 Task: Choose the repositories for general actions permissions to "Selected repositories" in the organization "Mark56771".
Action: Mouse moved to (1045, 83)
Screenshot: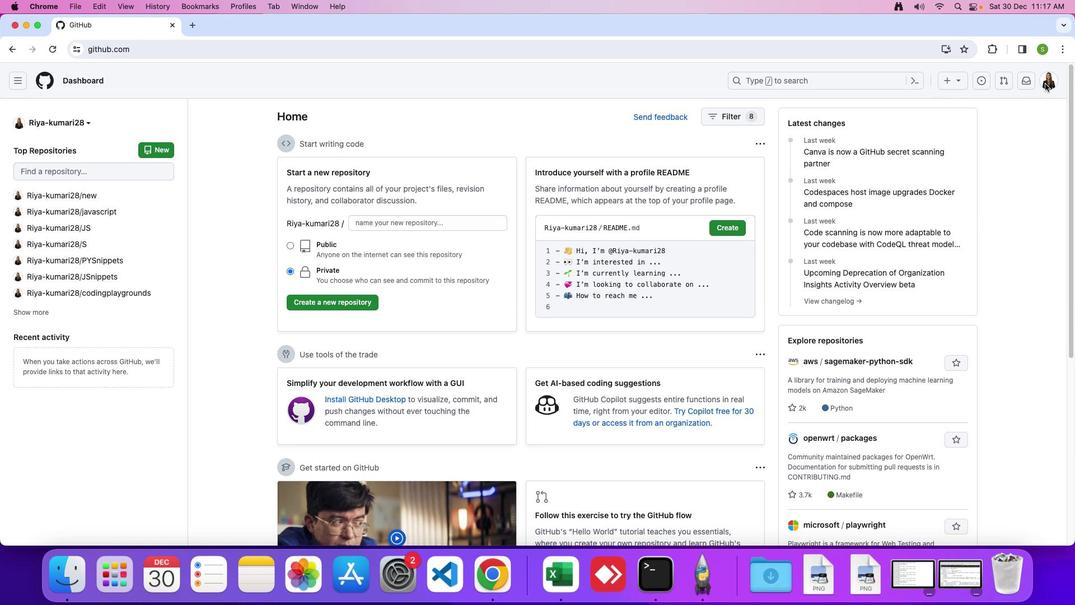 
Action: Mouse pressed left at (1045, 83)
Screenshot: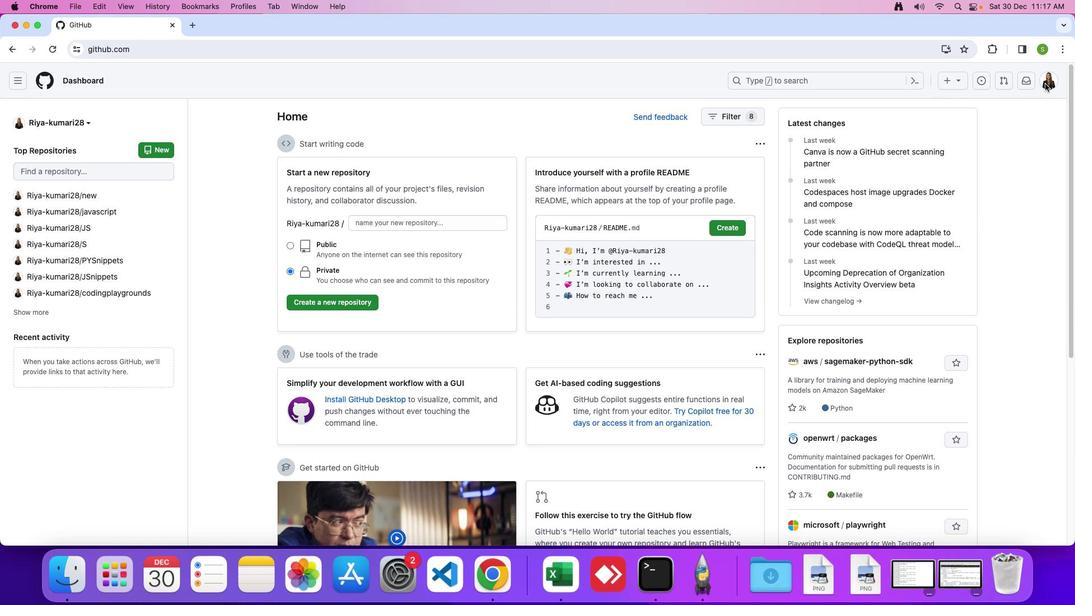 
Action: Mouse moved to (1046, 80)
Screenshot: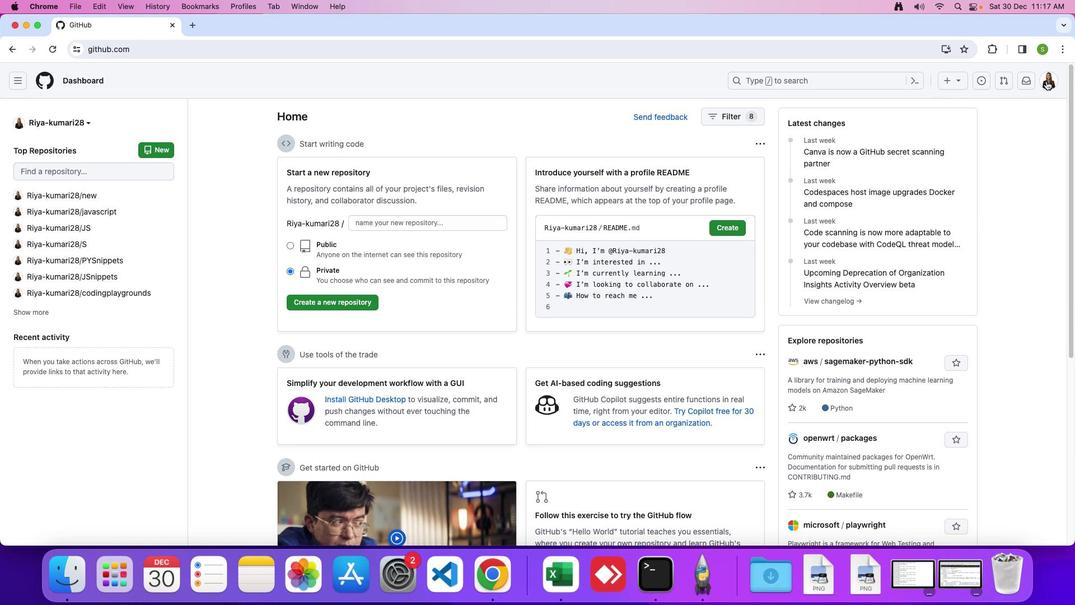 
Action: Mouse pressed left at (1046, 80)
Screenshot: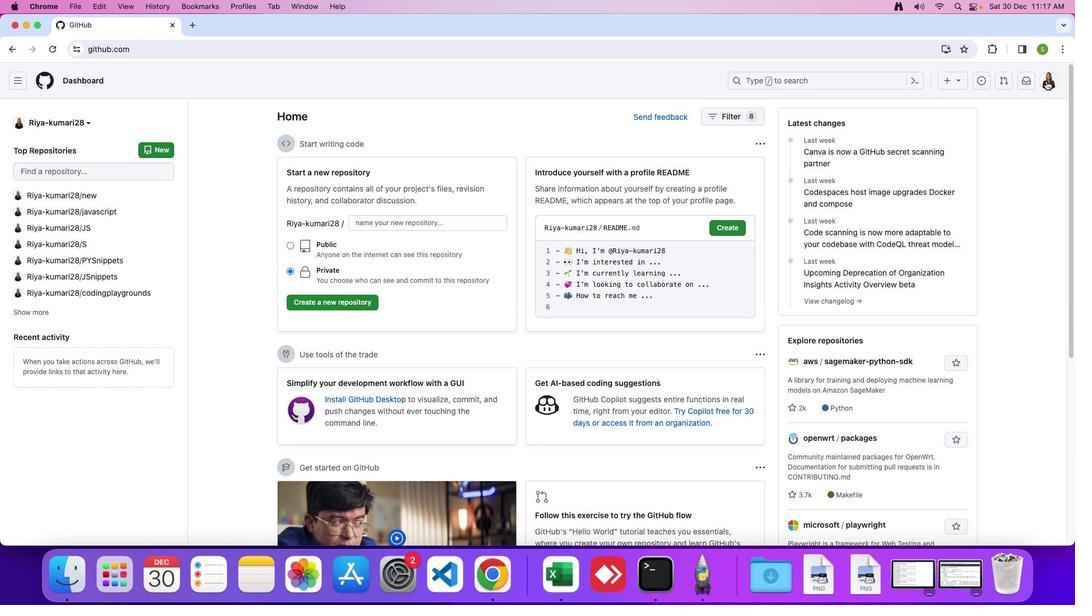 
Action: Mouse moved to (985, 214)
Screenshot: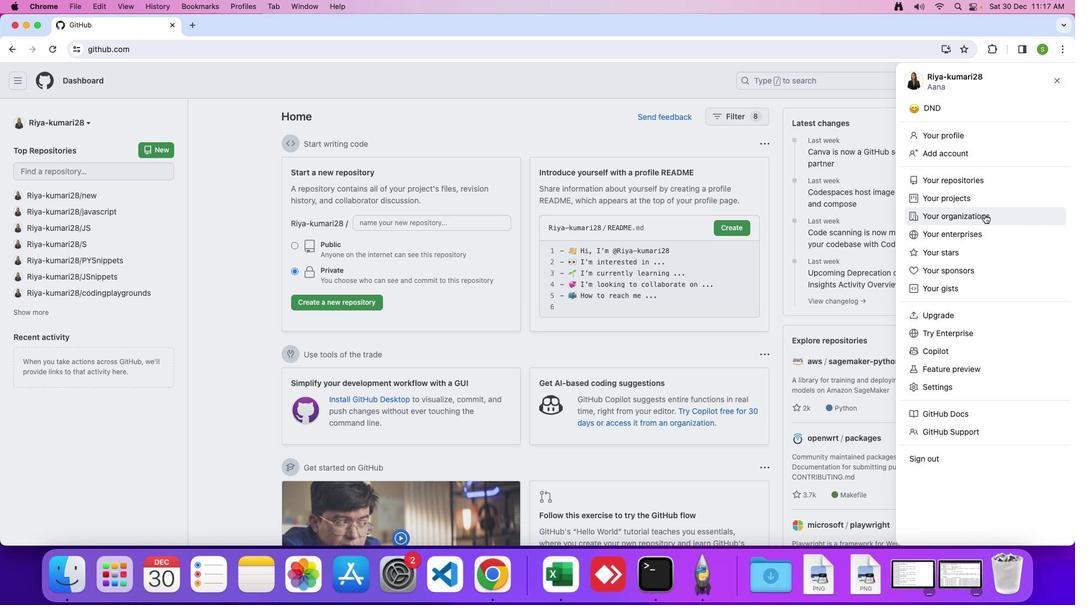 
Action: Mouse pressed left at (985, 214)
Screenshot: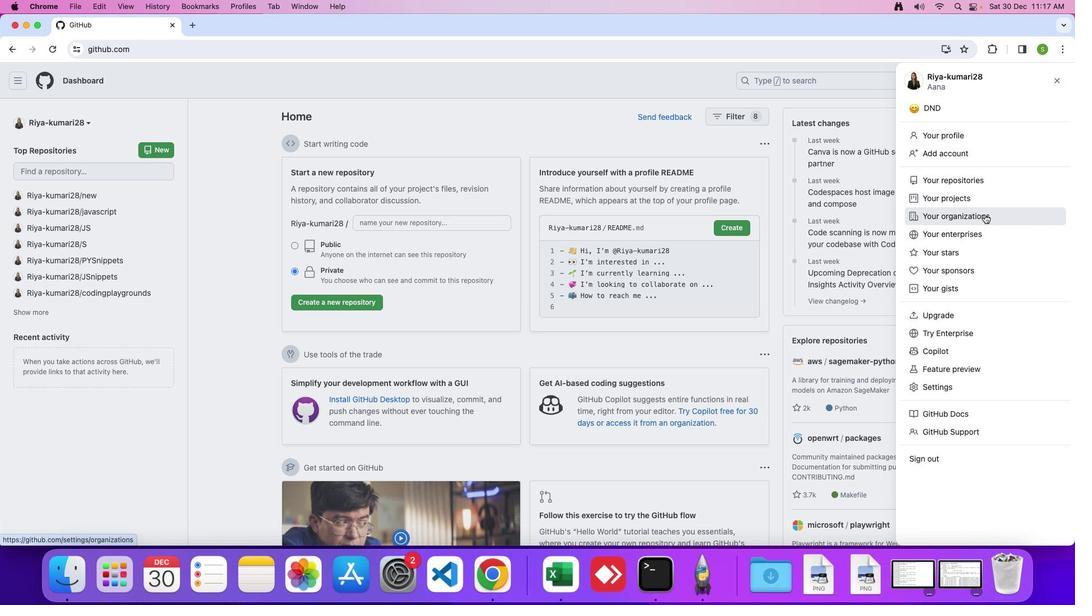 
Action: Mouse moved to (808, 236)
Screenshot: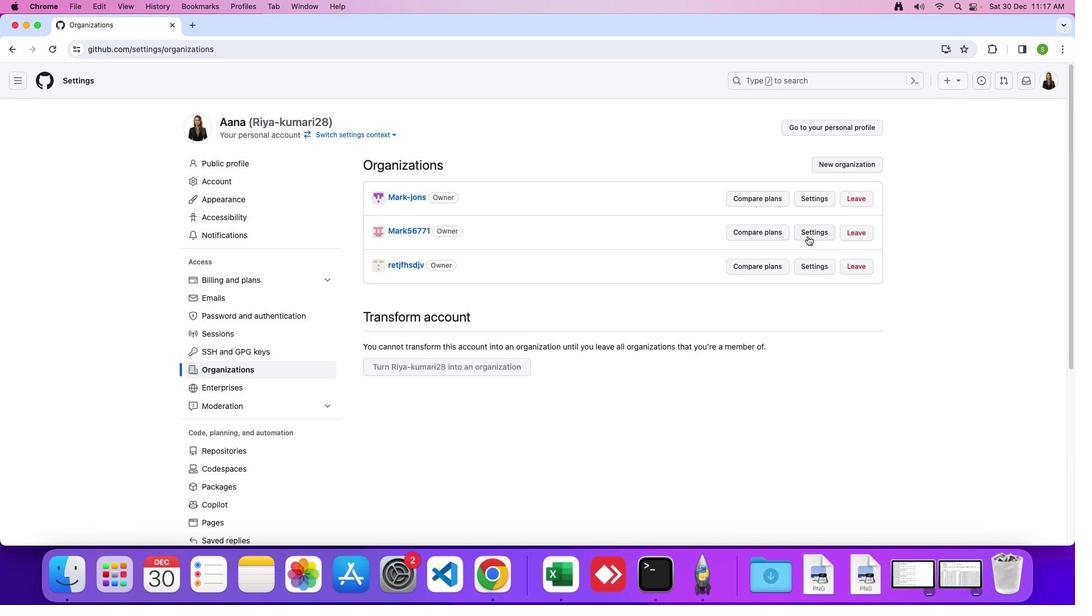 
Action: Mouse pressed left at (808, 236)
Screenshot: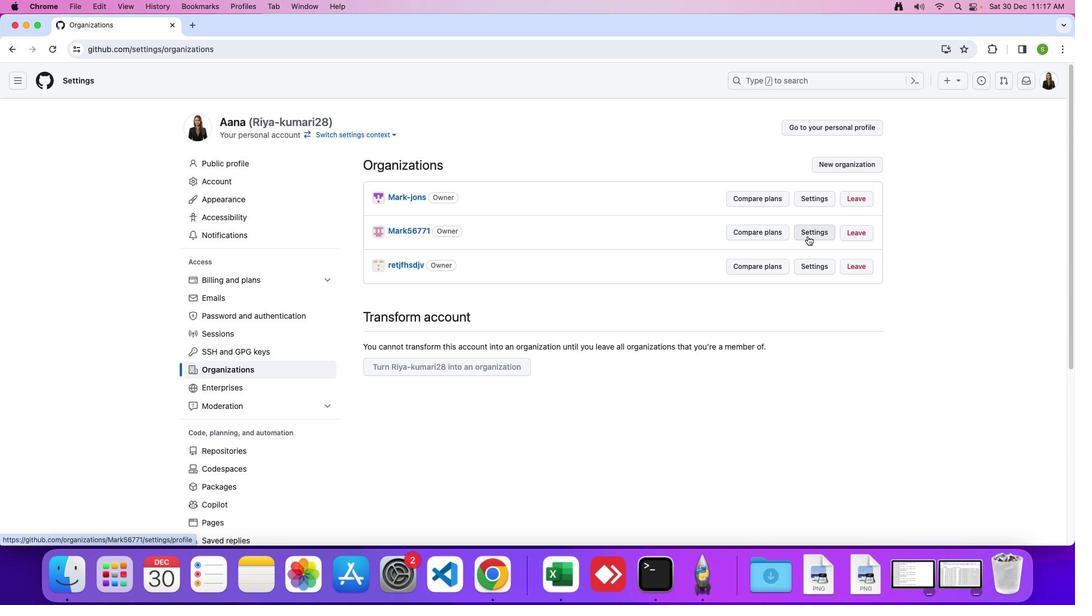 
Action: Mouse moved to (268, 399)
Screenshot: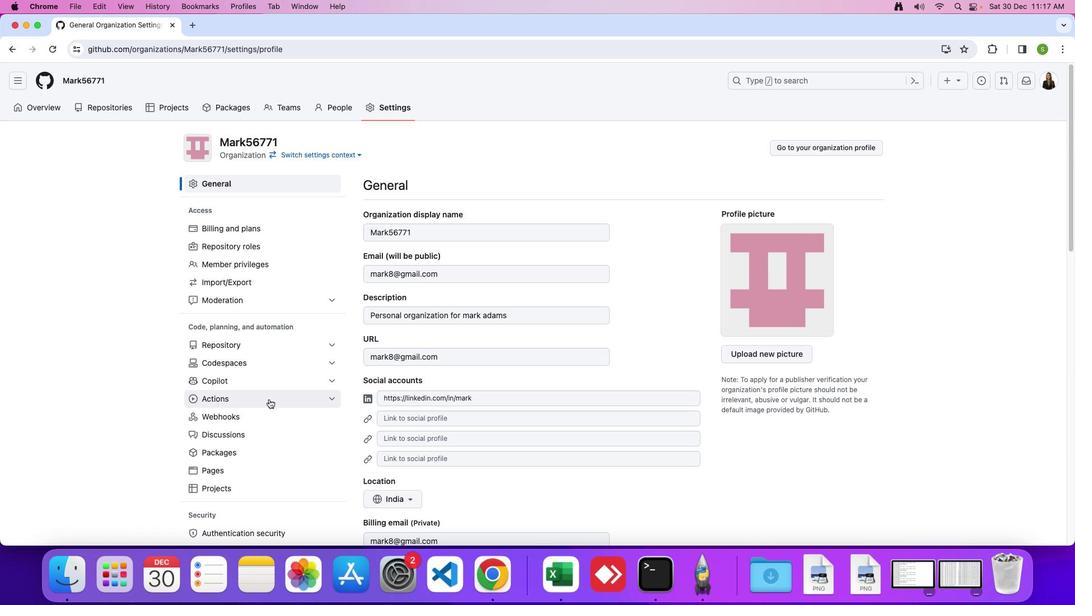 
Action: Mouse pressed left at (268, 399)
Screenshot: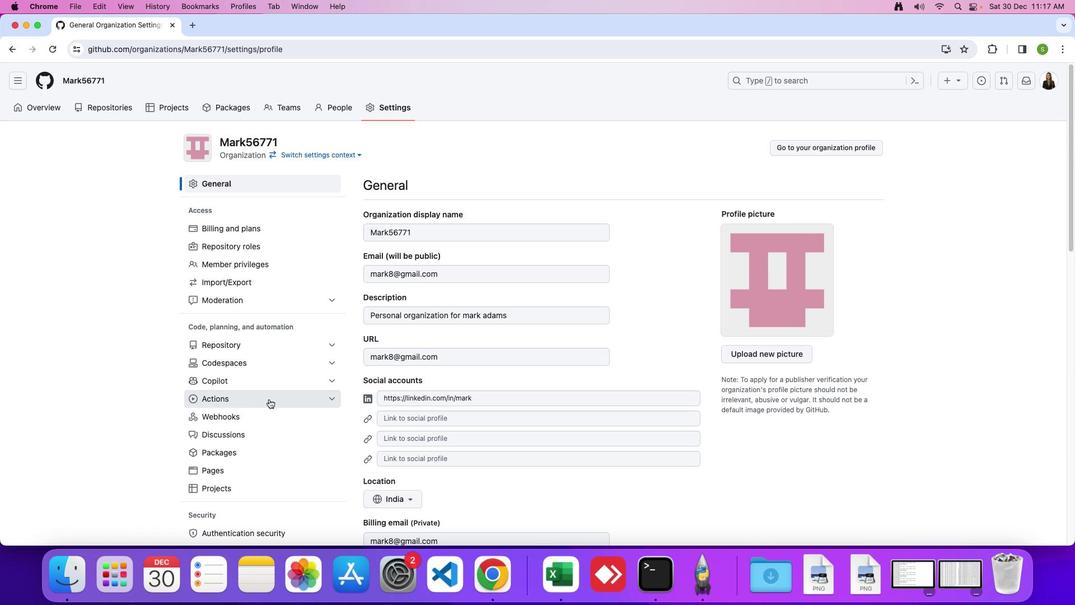 
Action: Mouse moved to (262, 419)
Screenshot: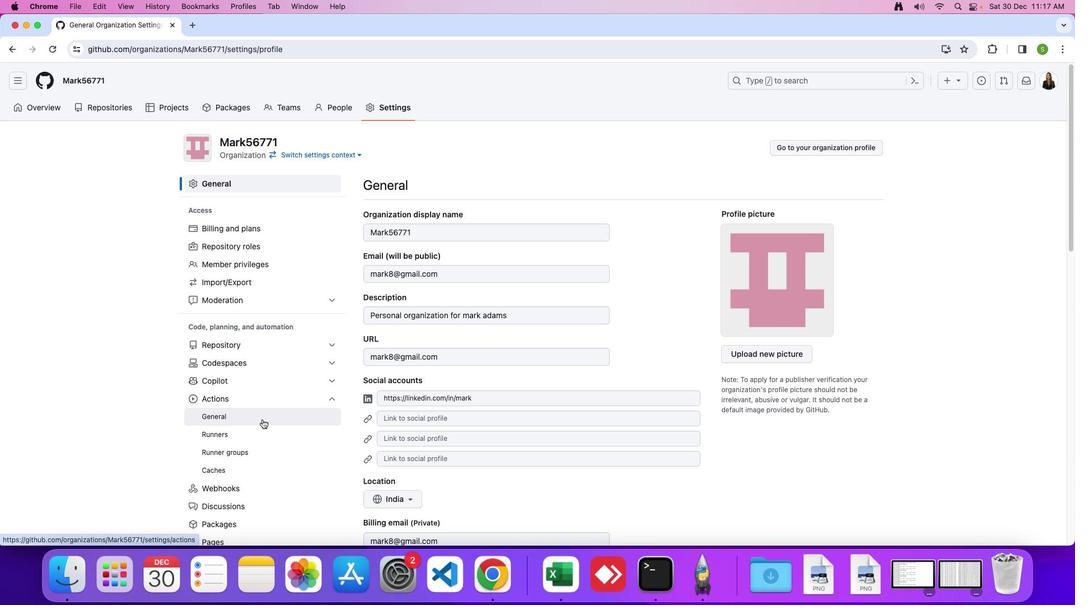 
Action: Mouse pressed left at (262, 419)
Screenshot: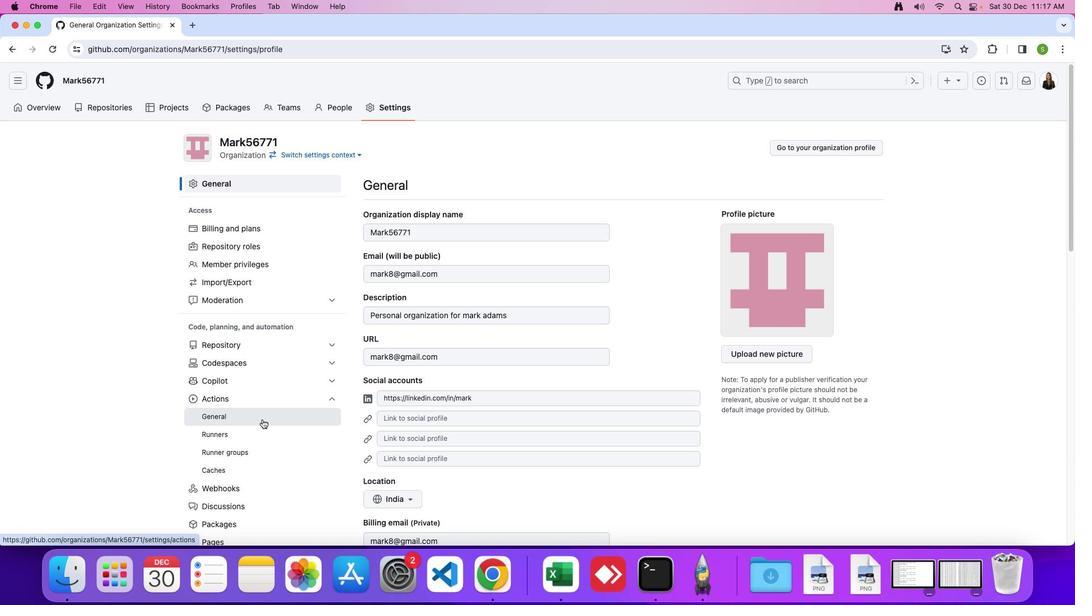 
Action: Mouse moved to (412, 254)
Screenshot: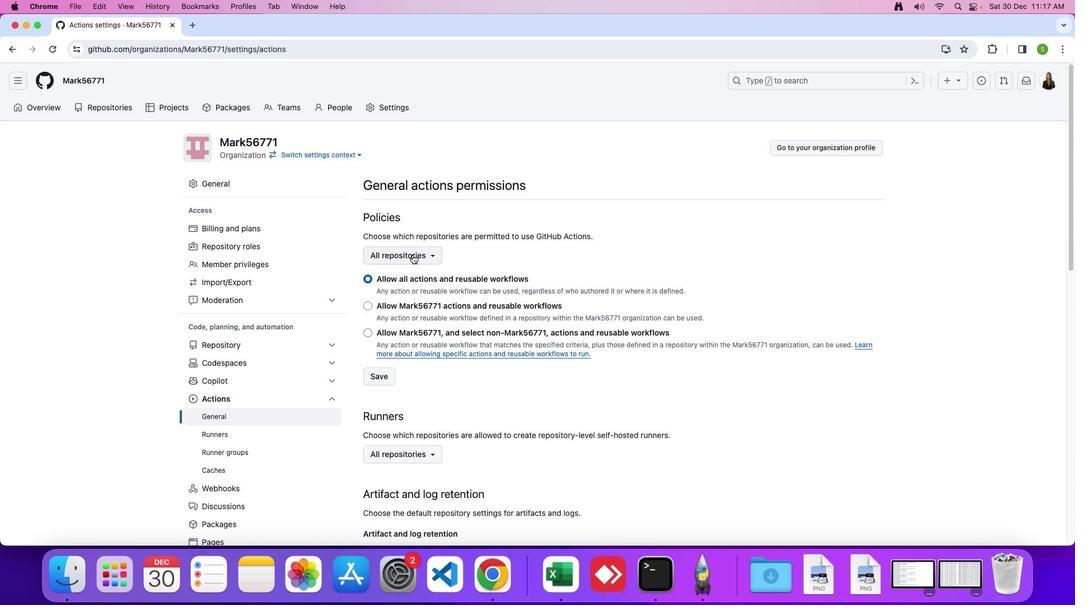 
Action: Mouse pressed left at (412, 254)
Screenshot: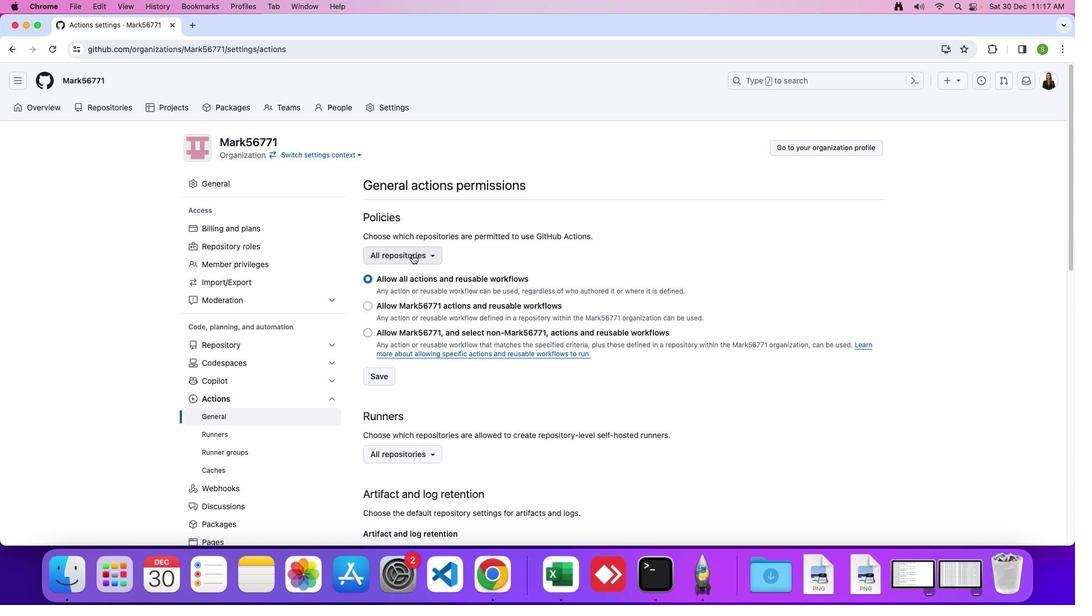 
Action: Mouse moved to (397, 325)
Screenshot: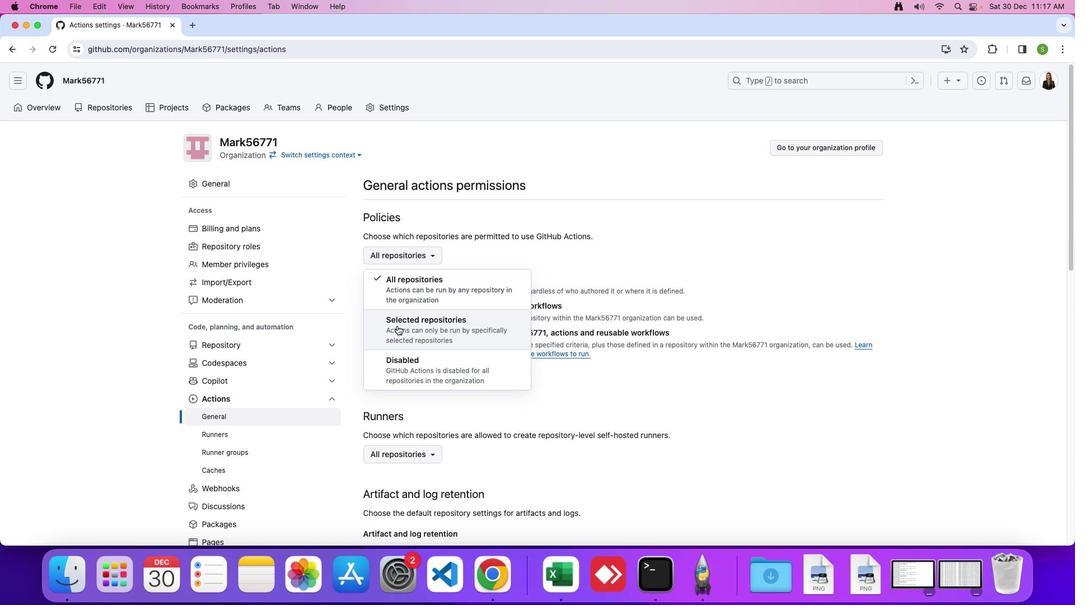 
Action: Mouse pressed left at (397, 325)
Screenshot: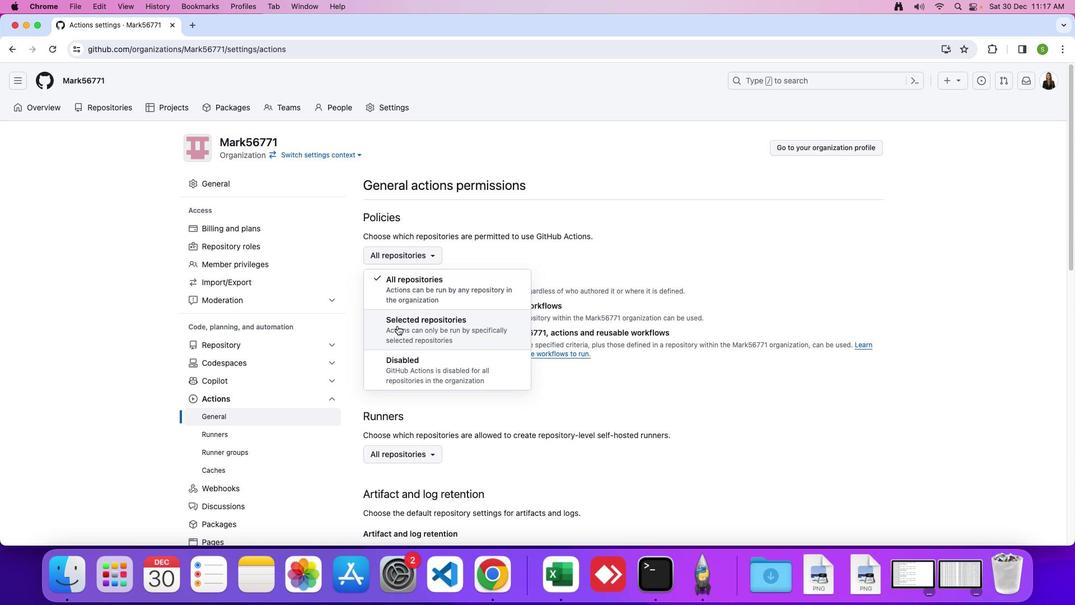 
